 Task: Add a condition where "Channel Is not Mobile SDK" in pending tickets.
Action: Mouse moved to (111, 263)
Screenshot: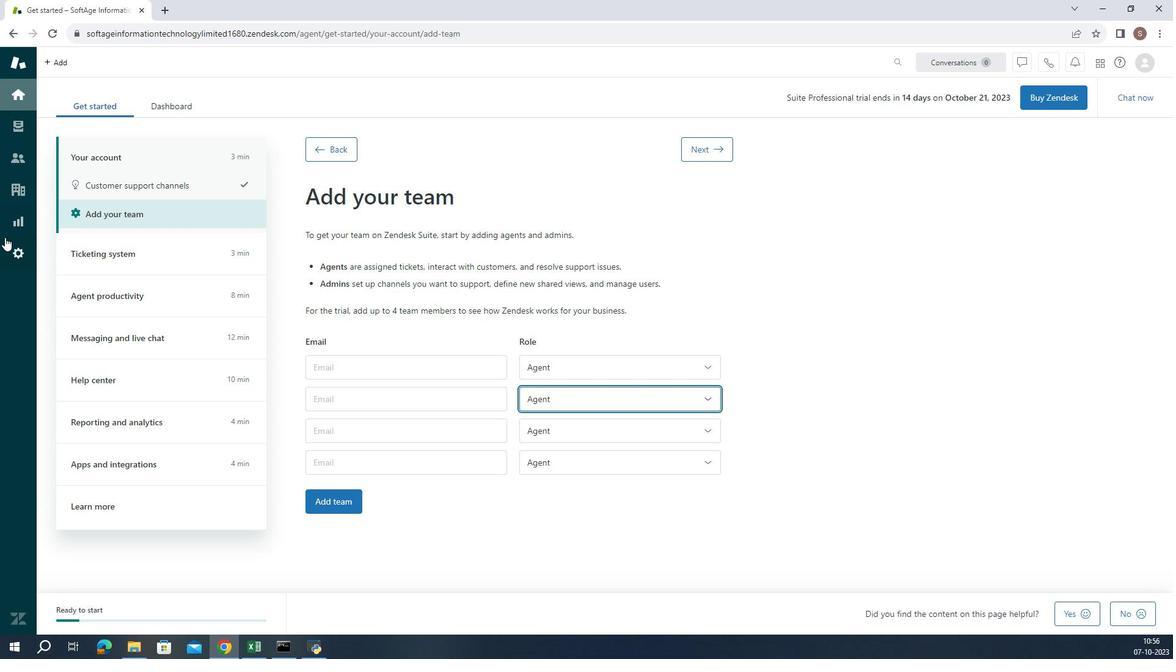 
Action: Mouse pressed left at (111, 263)
Screenshot: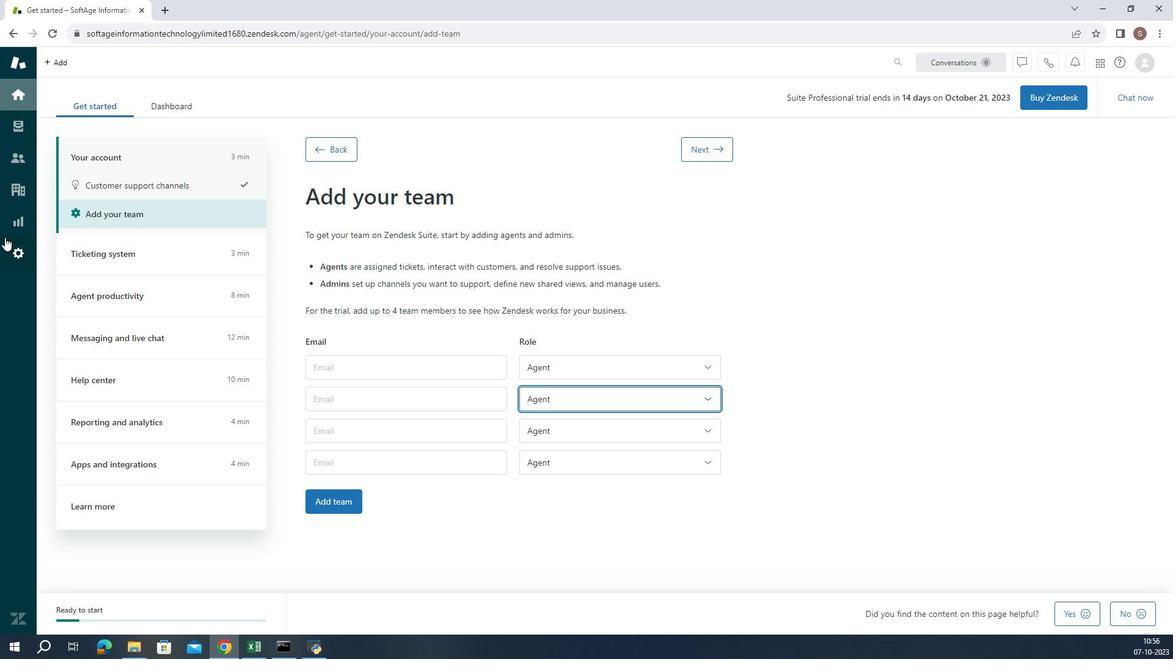 
Action: Mouse moved to (428, 546)
Screenshot: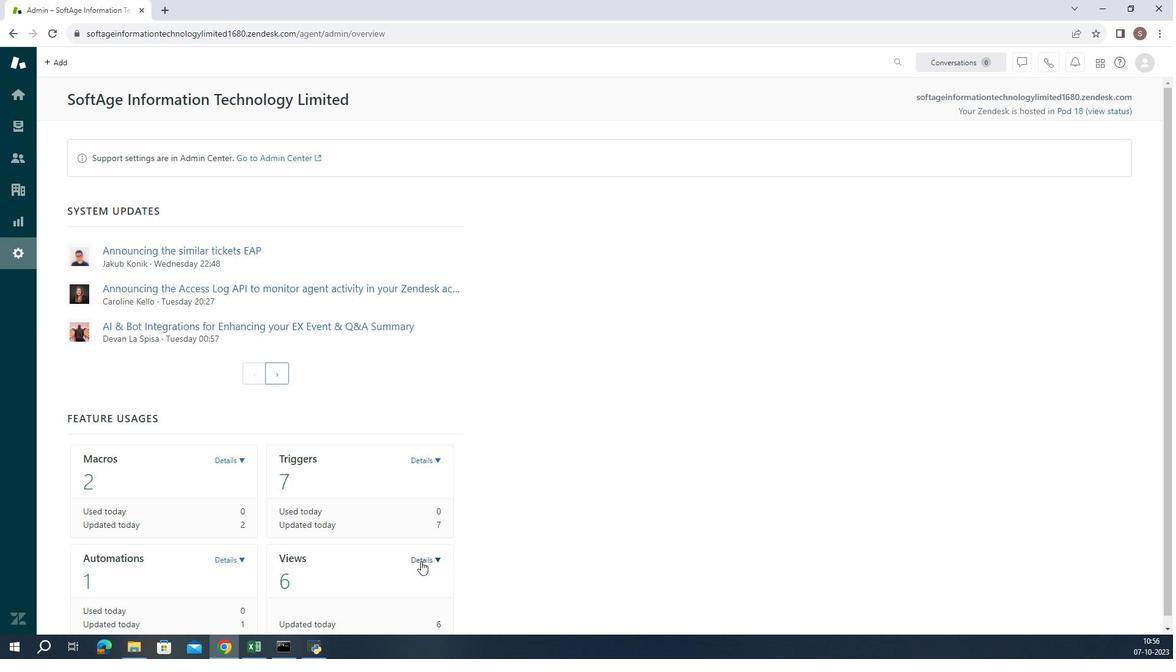 
Action: Mouse pressed left at (428, 546)
Screenshot: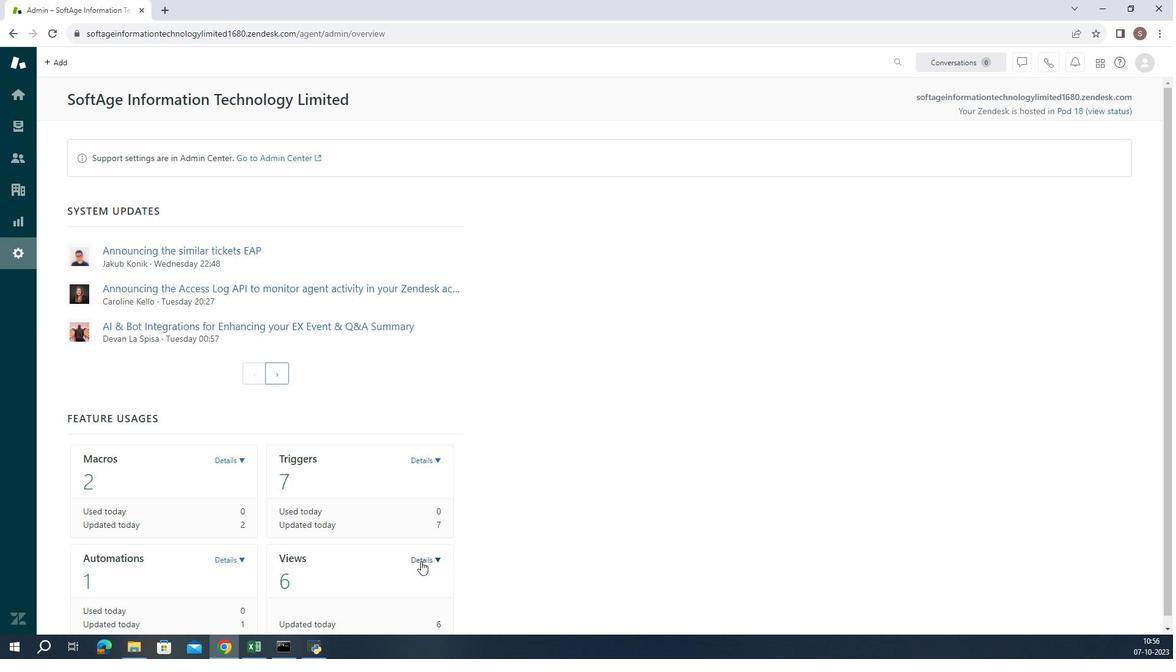 
Action: Mouse moved to (400, 597)
Screenshot: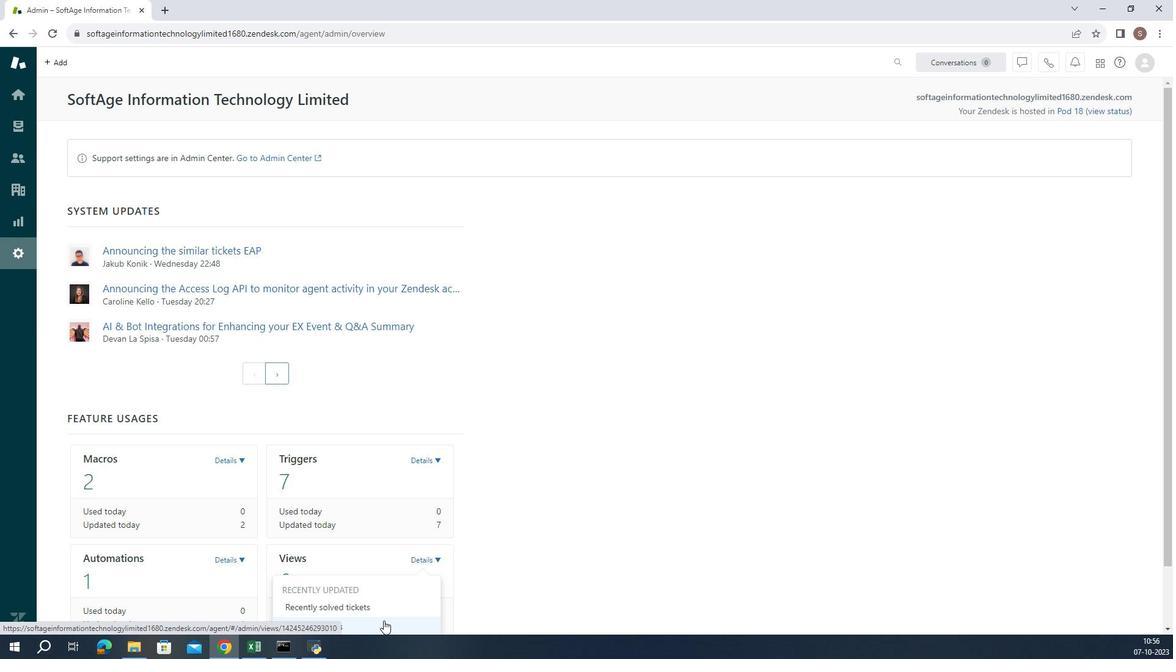 
Action: Mouse pressed left at (400, 597)
Screenshot: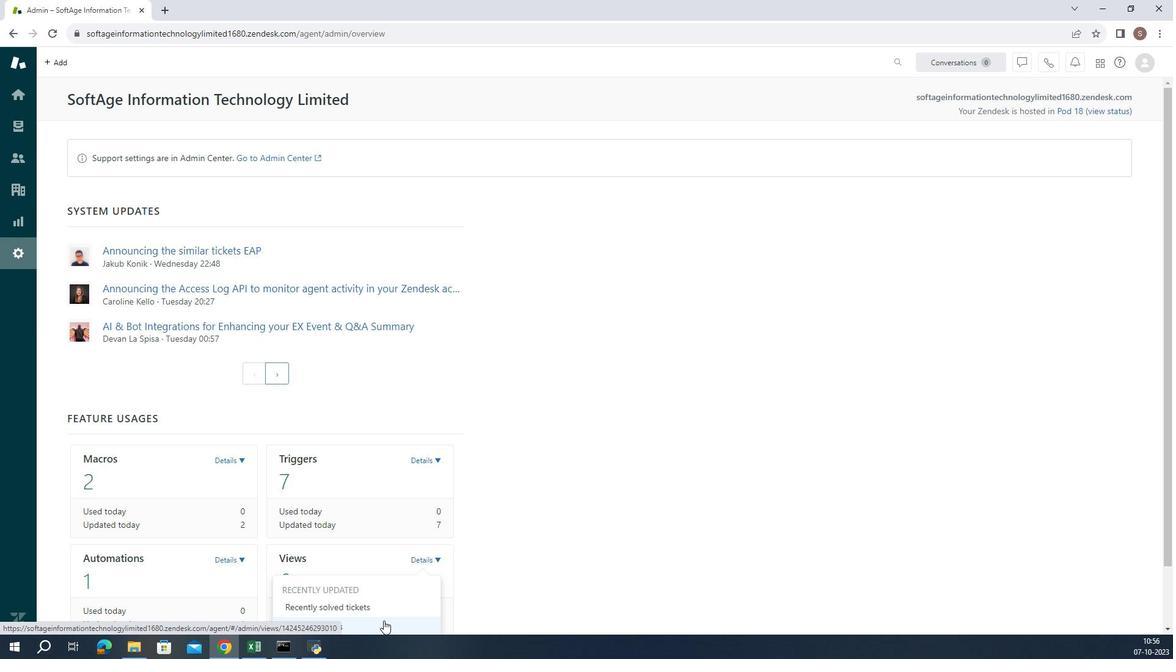 
Action: Mouse moved to (544, 373)
Screenshot: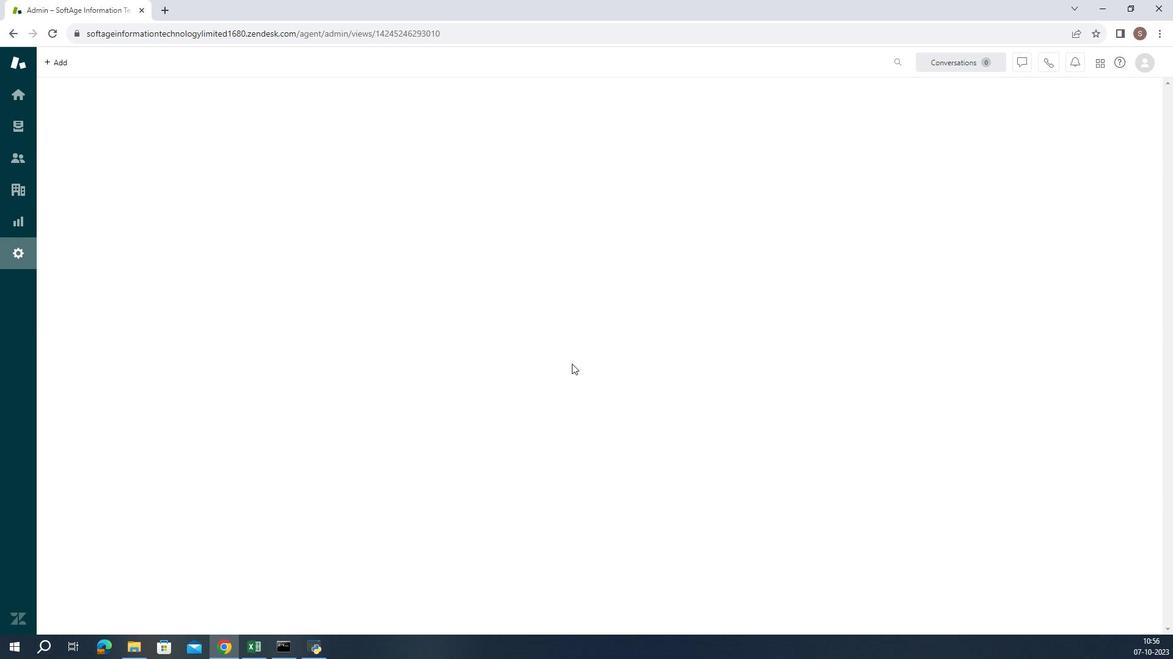 
Action: Mouse pressed left at (544, 373)
Screenshot: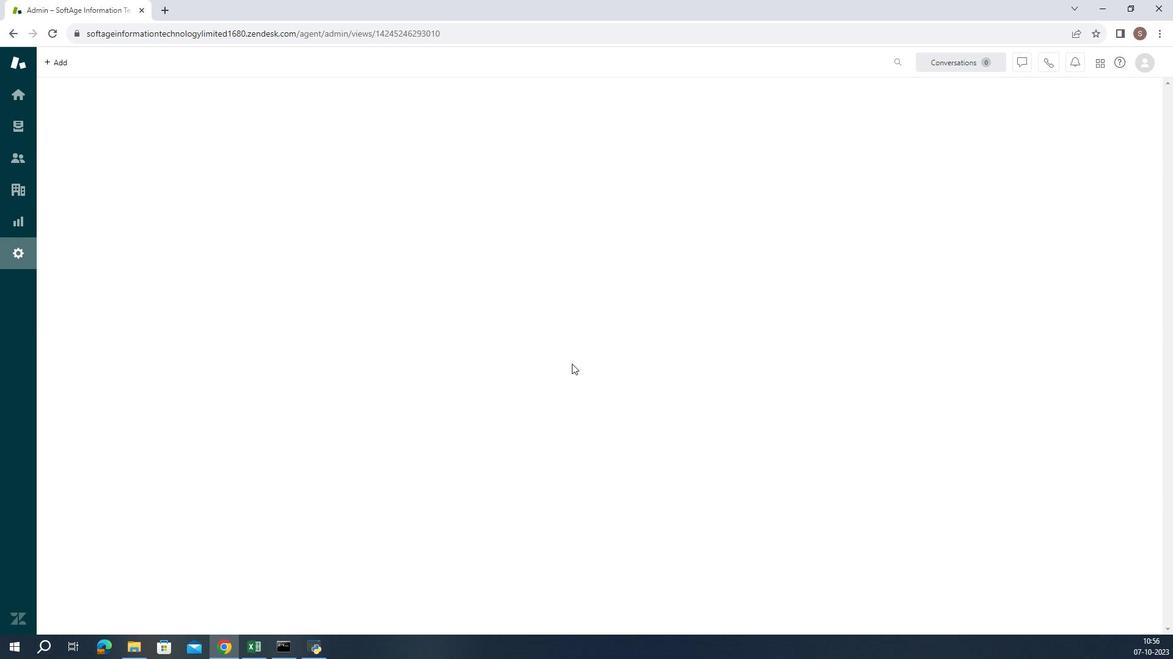 
Action: Mouse moved to (281, 413)
Screenshot: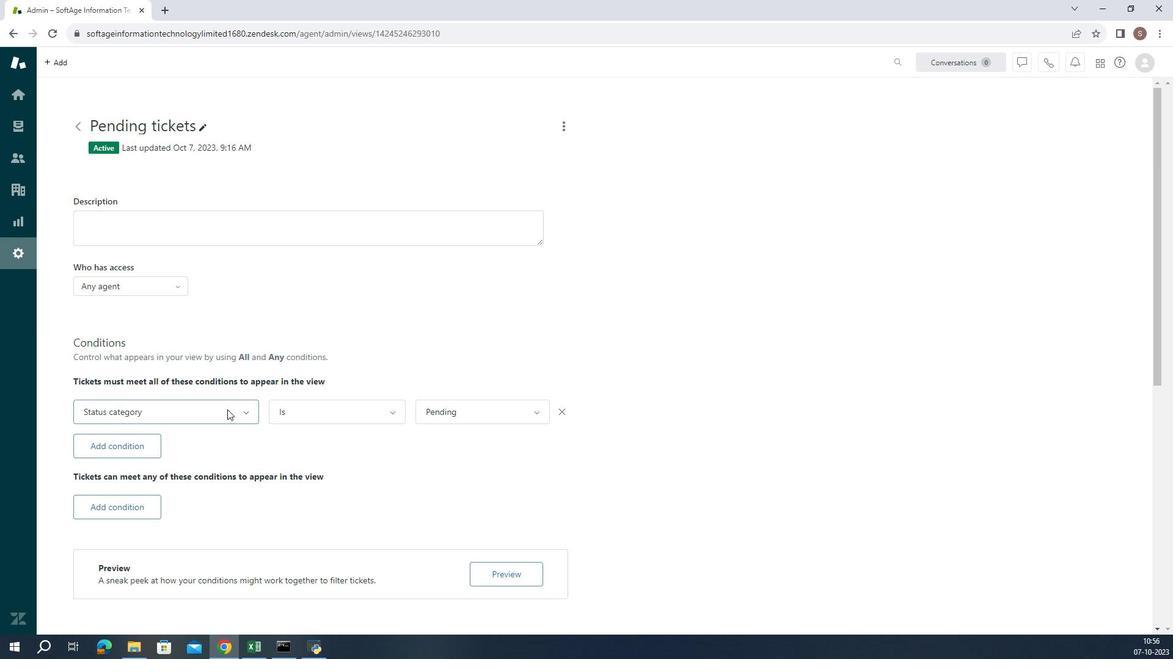 
Action: Mouse pressed left at (281, 413)
Screenshot: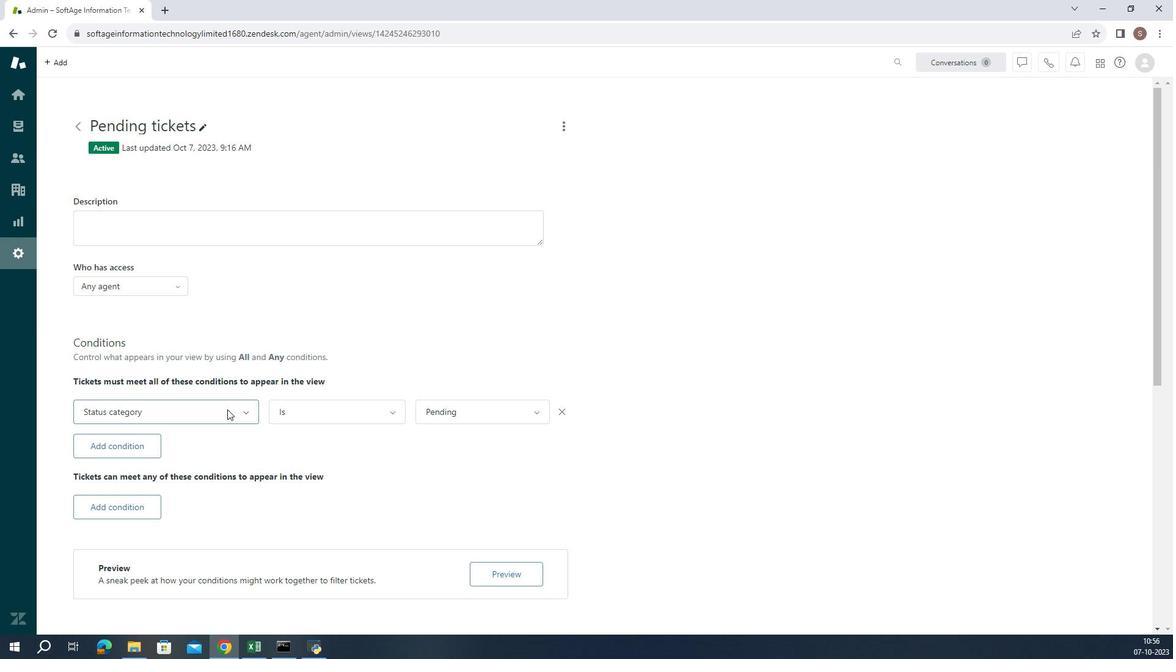 
Action: Mouse moved to (263, 337)
Screenshot: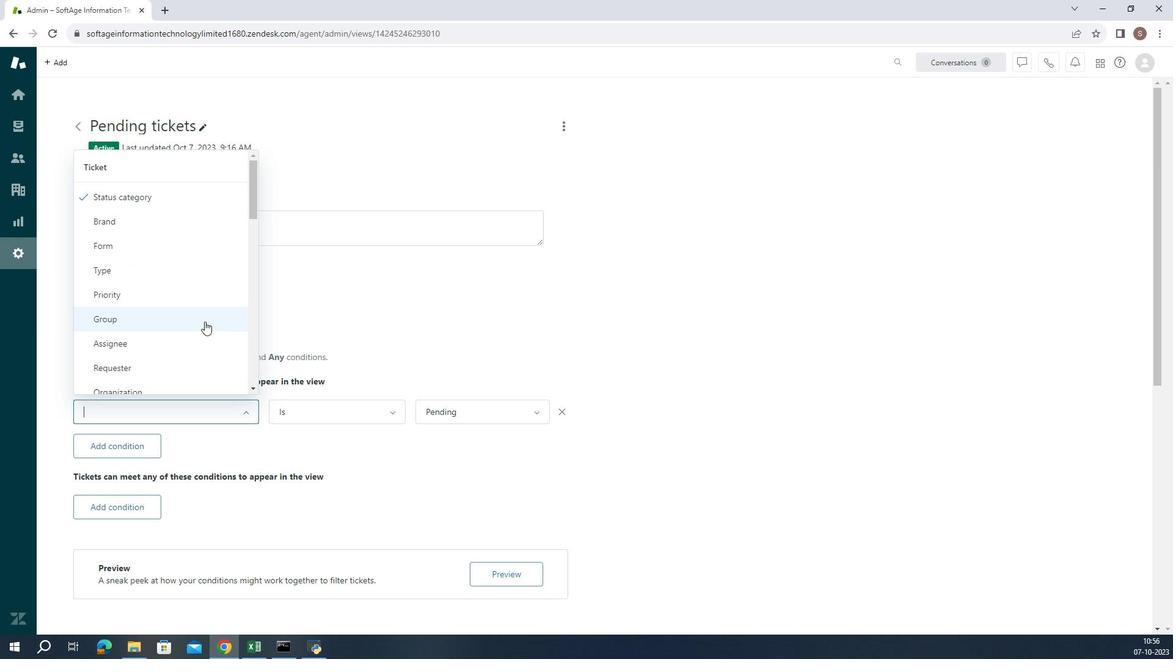
Action: Mouse scrolled (263, 336) with delta (0, 0)
Screenshot: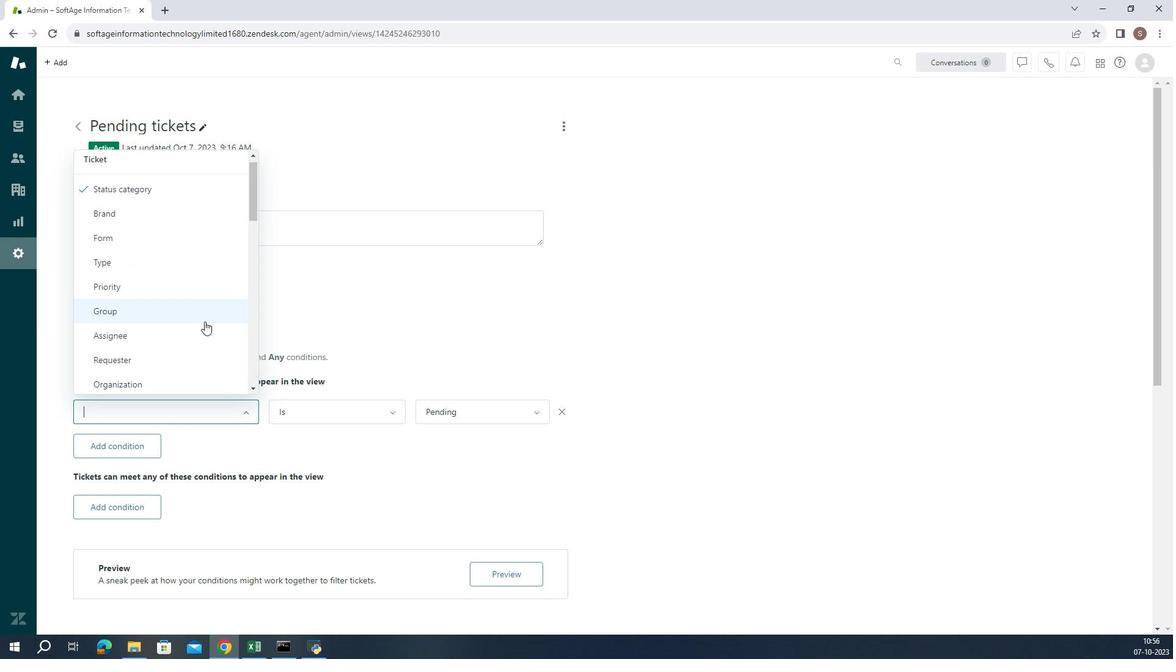 
Action: Mouse scrolled (263, 336) with delta (0, 0)
Screenshot: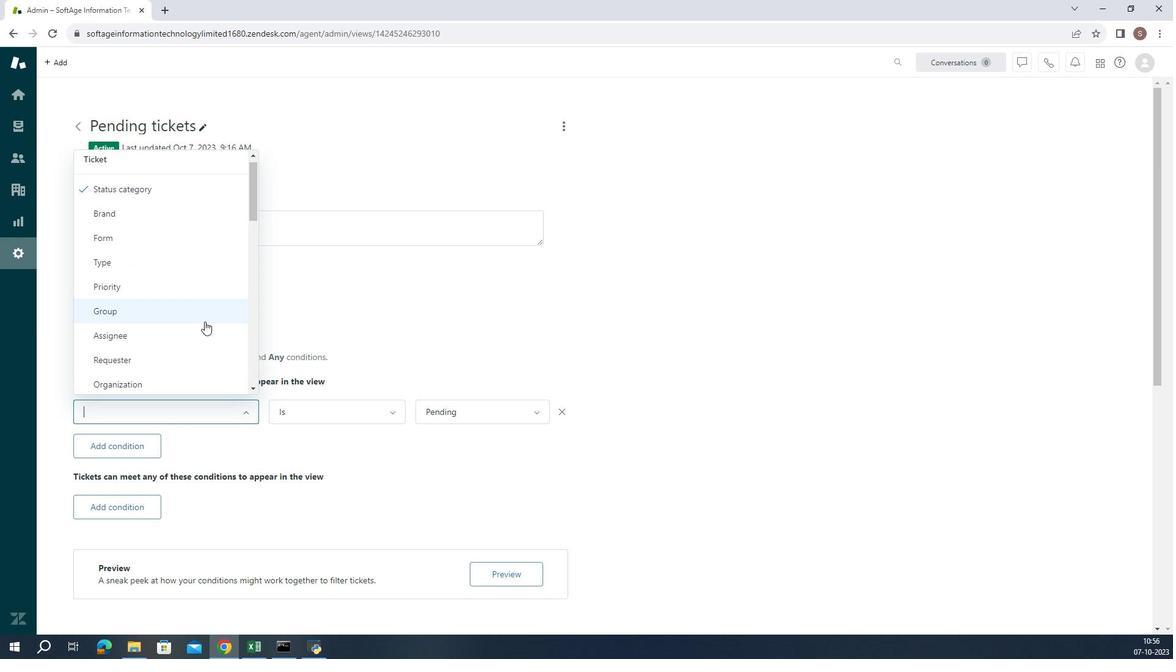 
Action: Mouse moved to (247, 350)
Screenshot: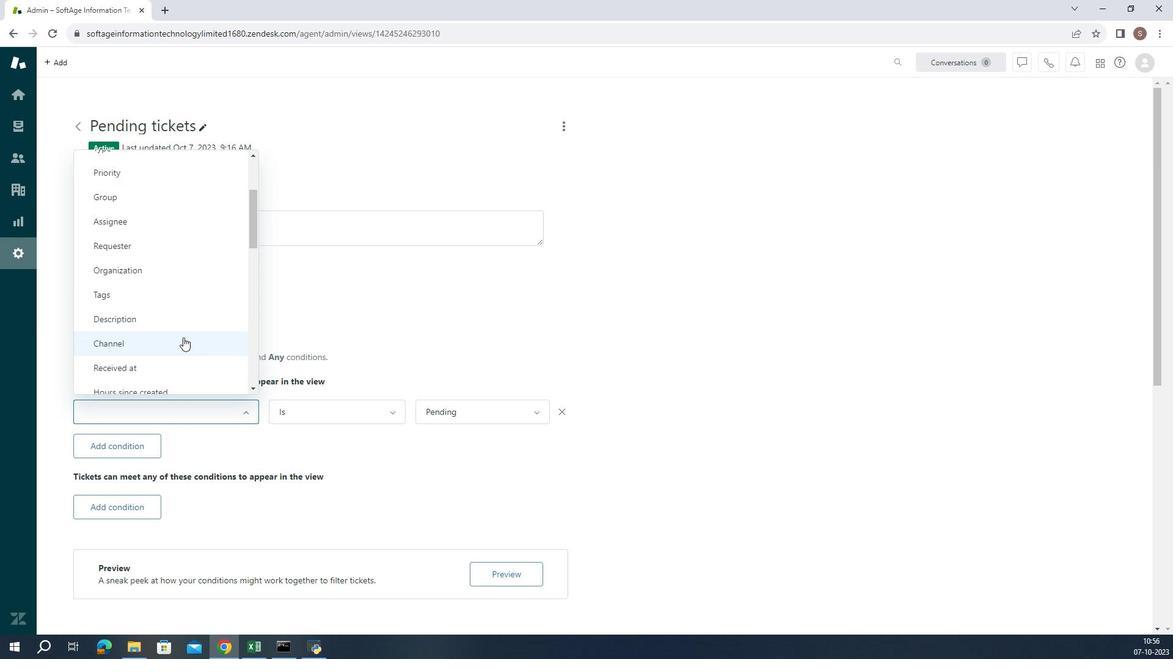 
Action: Mouse pressed left at (247, 350)
Screenshot: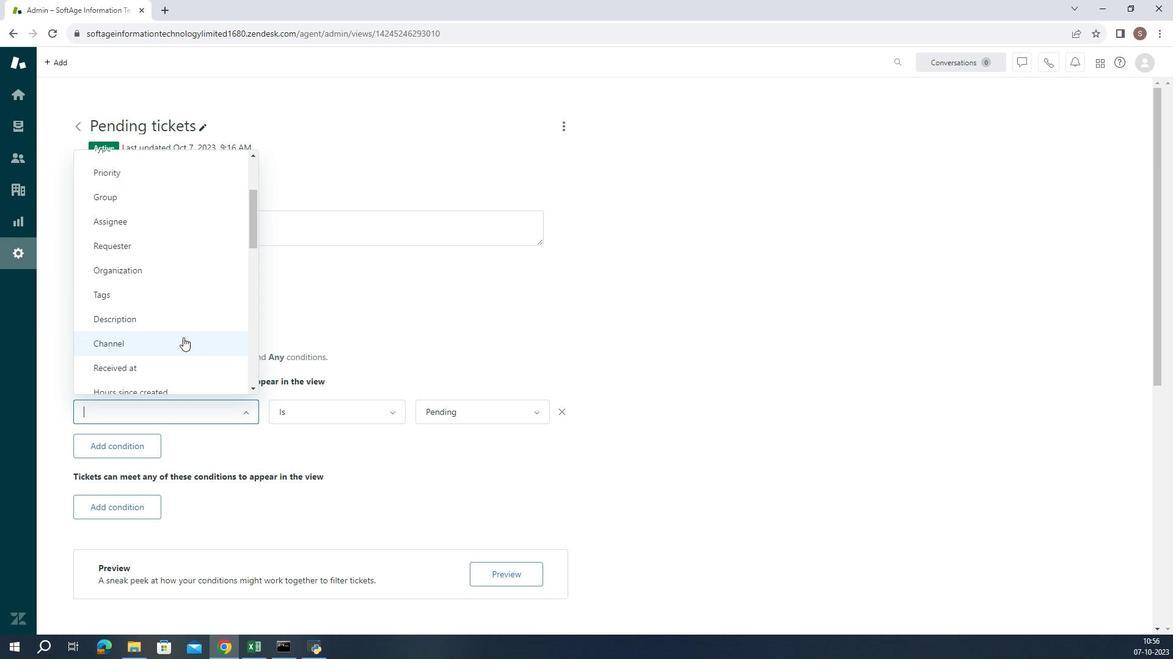 
Action: Mouse moved to (354, 410)
Screenshot: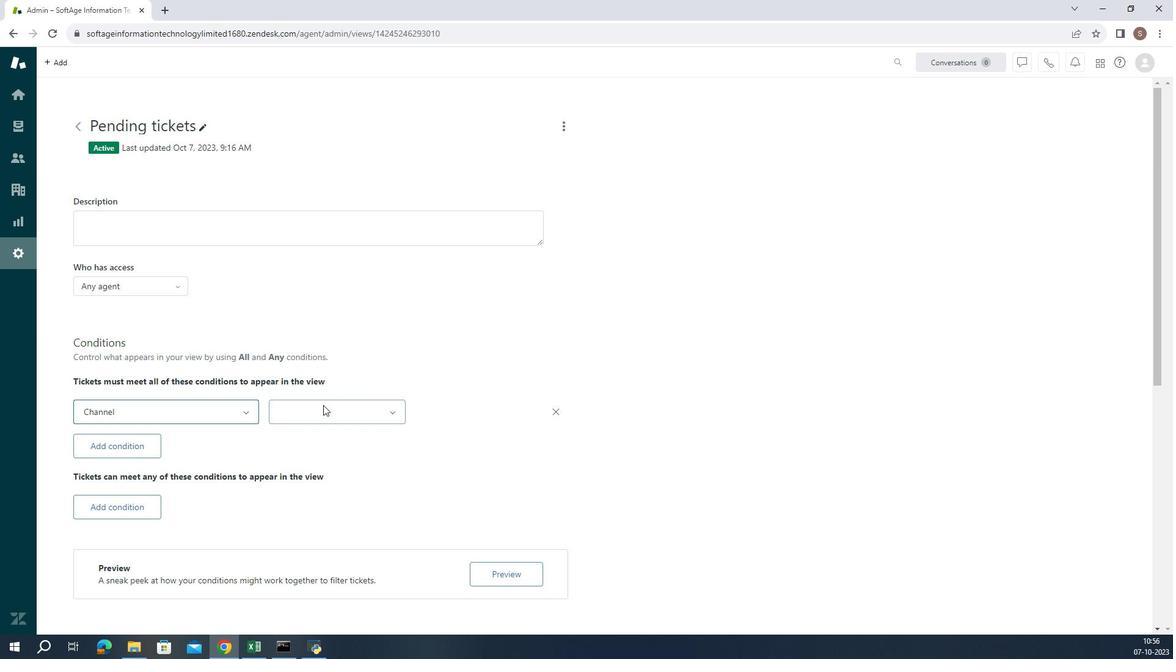 
Action: Mouse pressed left at (354, 410)
Screenshot: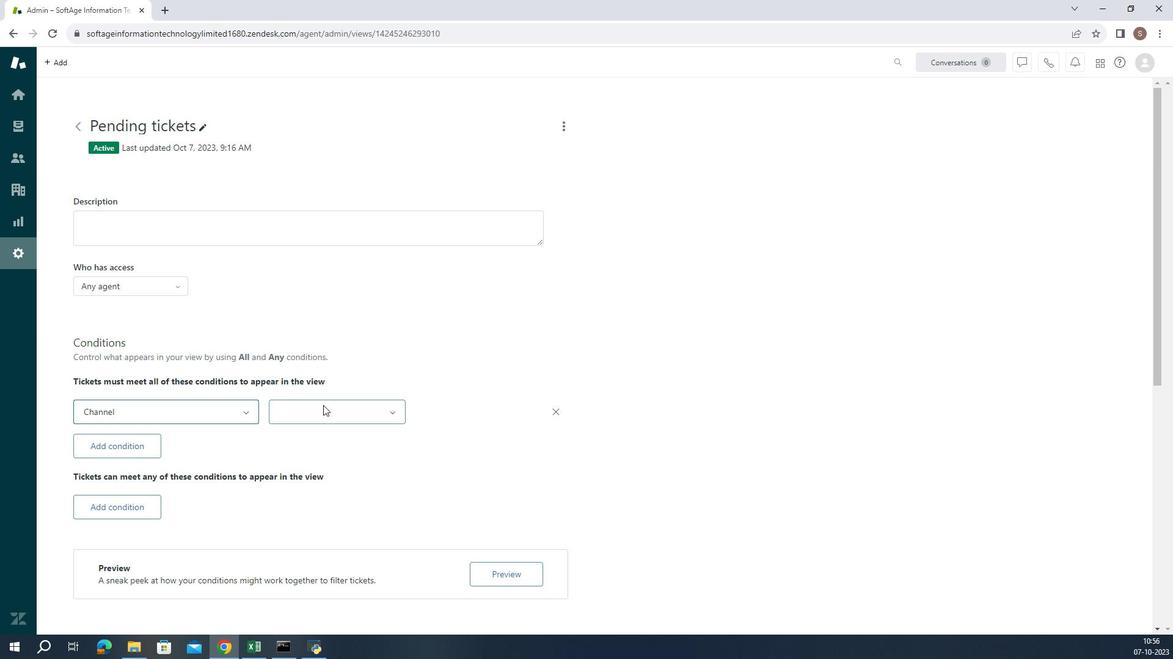 
Action: Mouse moved to (359, 466)
Screenshot: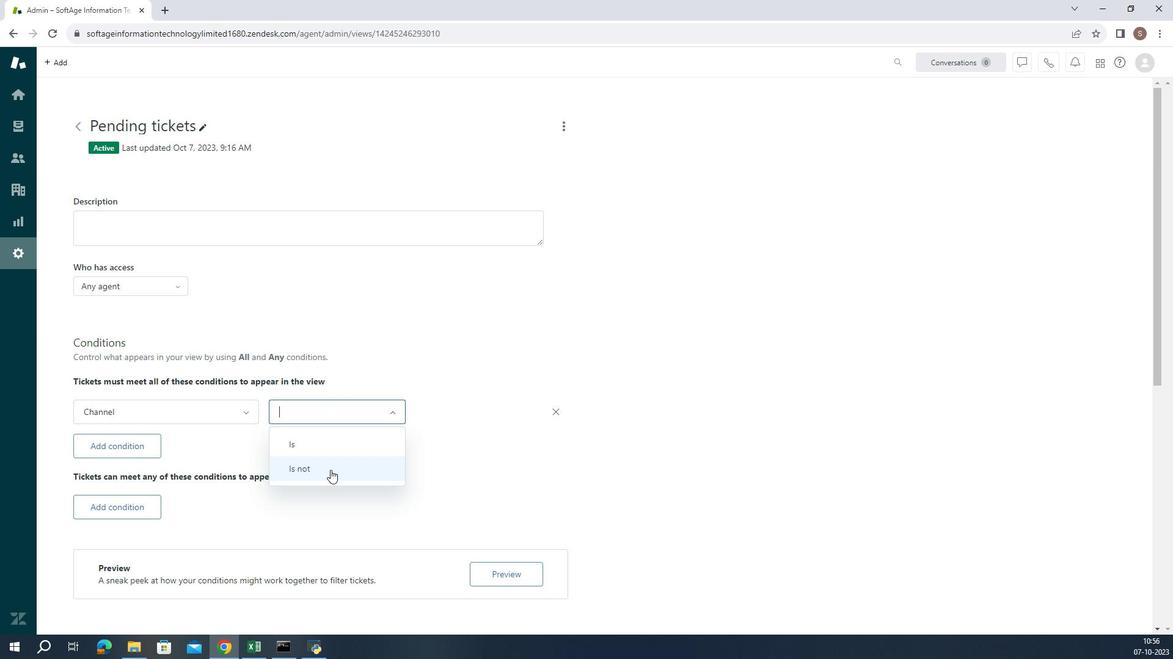 
Action: Mouse pressed left at (359, 466)
Screenshot: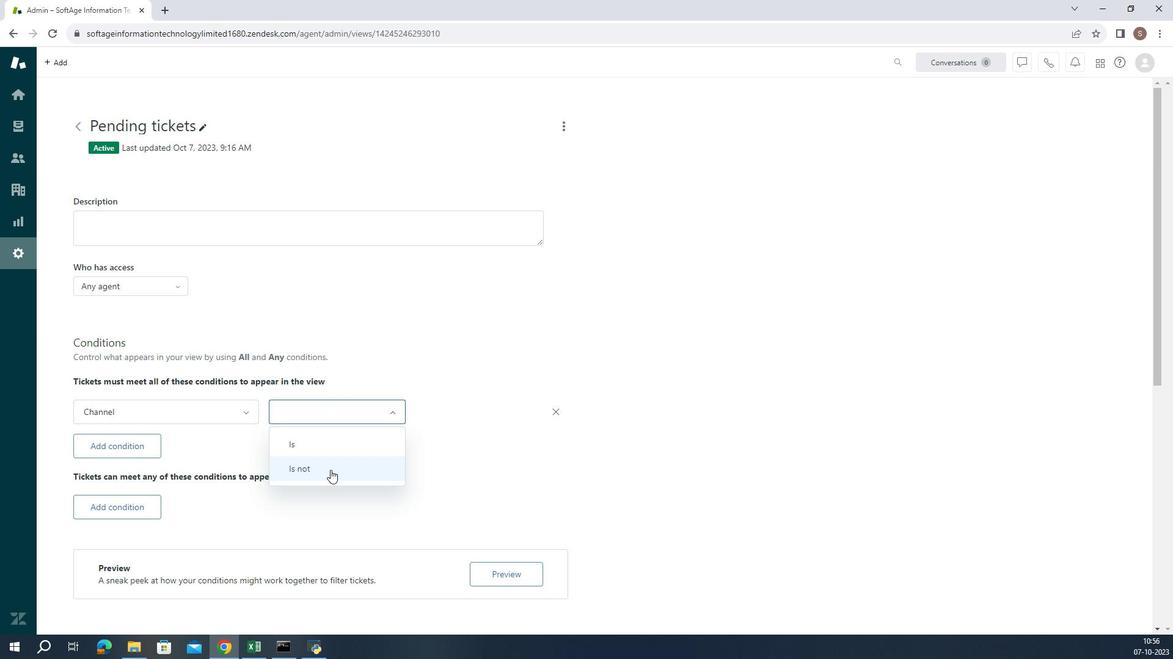 
Action: Mouse moved to (444, 417)
Screenshot: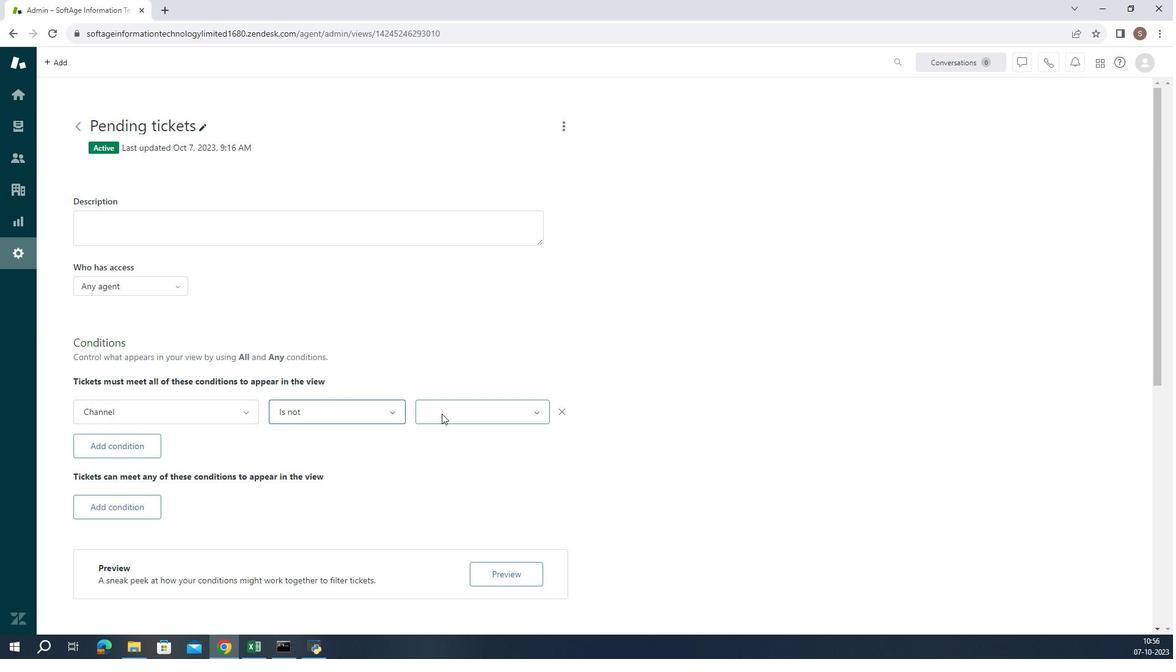 
Action: Mouse pressed left at (444, 417)
Screenshot: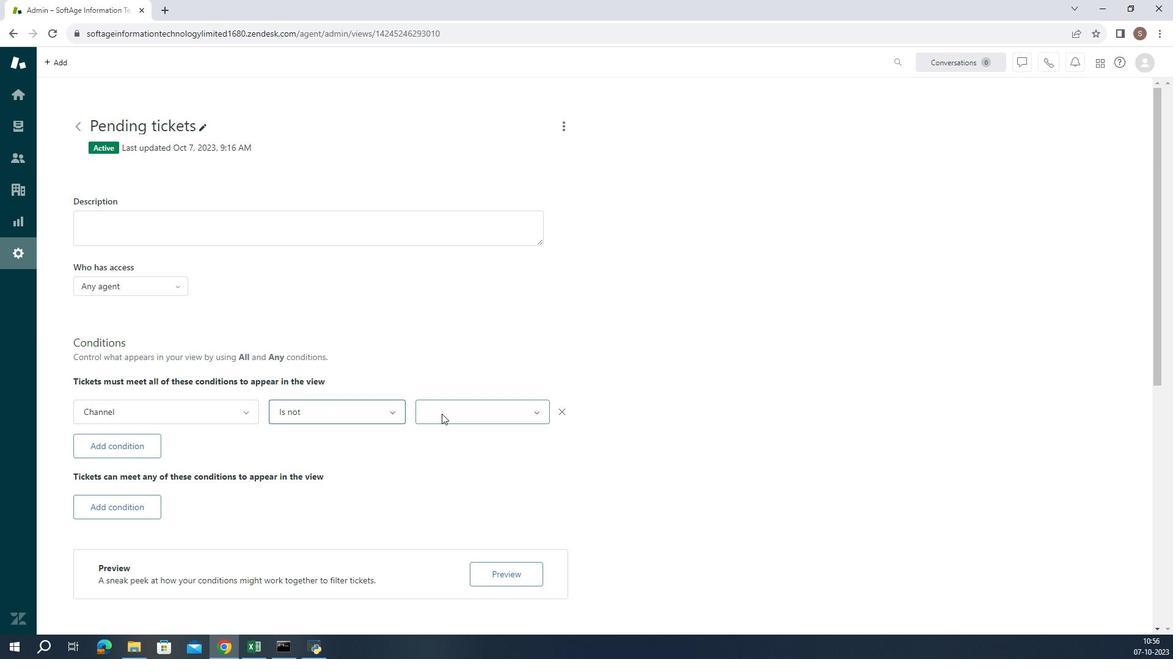 
Action: Mouse moved to (467, 333)
Screenshot: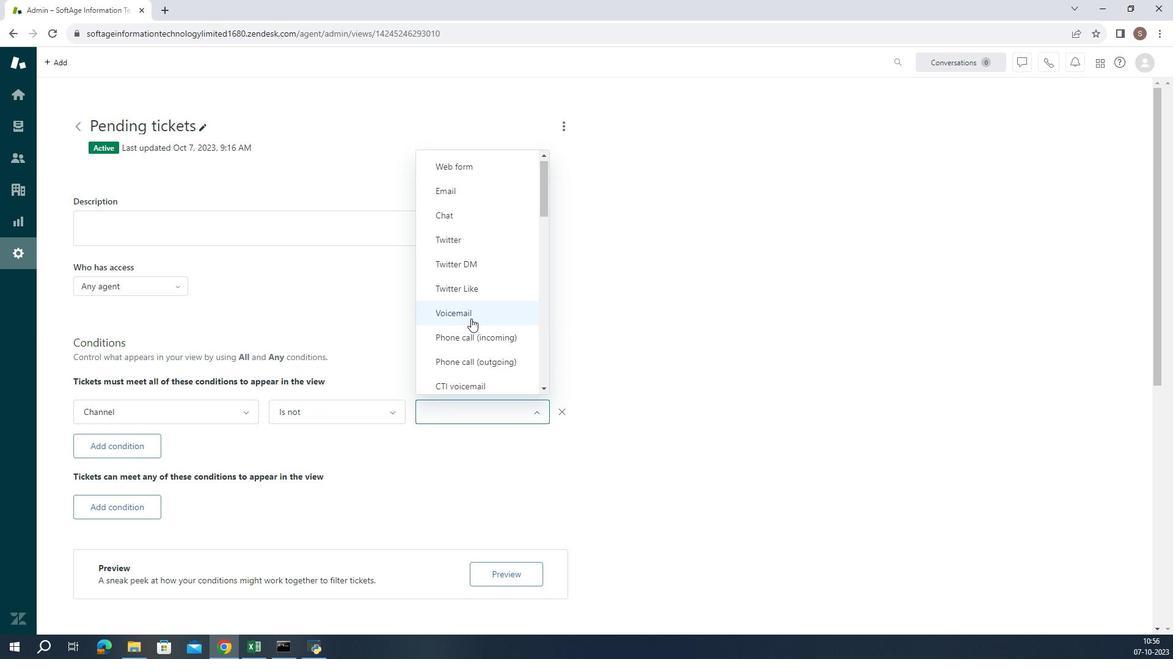 
Action: Mouse scrolled (467, 332) with delta (0, 0)
Screenshot: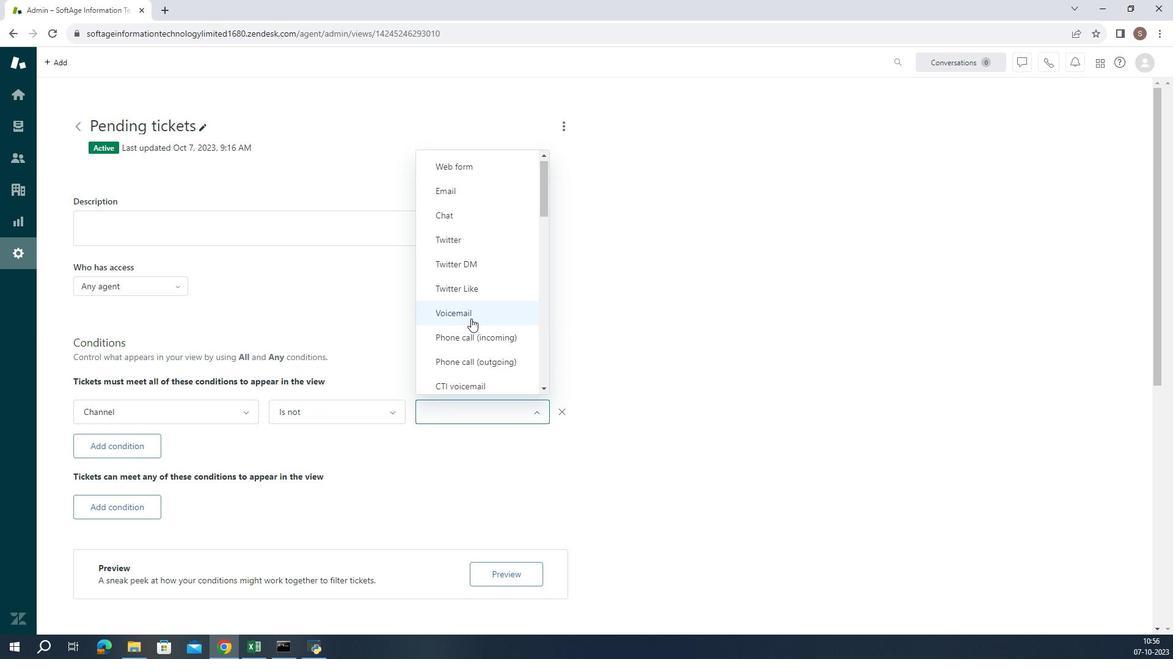 
Action: Mouse moved to (467, 334)
Screenshot: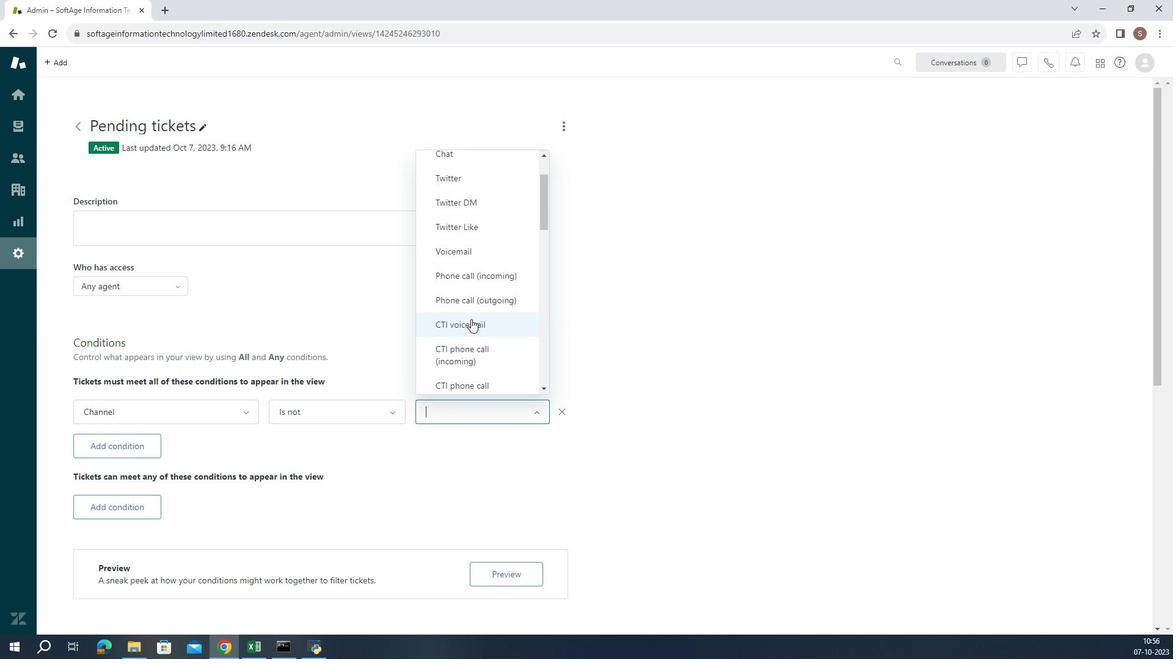 
Action: Mouse scrolled (467, 334) with delta (0, 0)
Screenshot: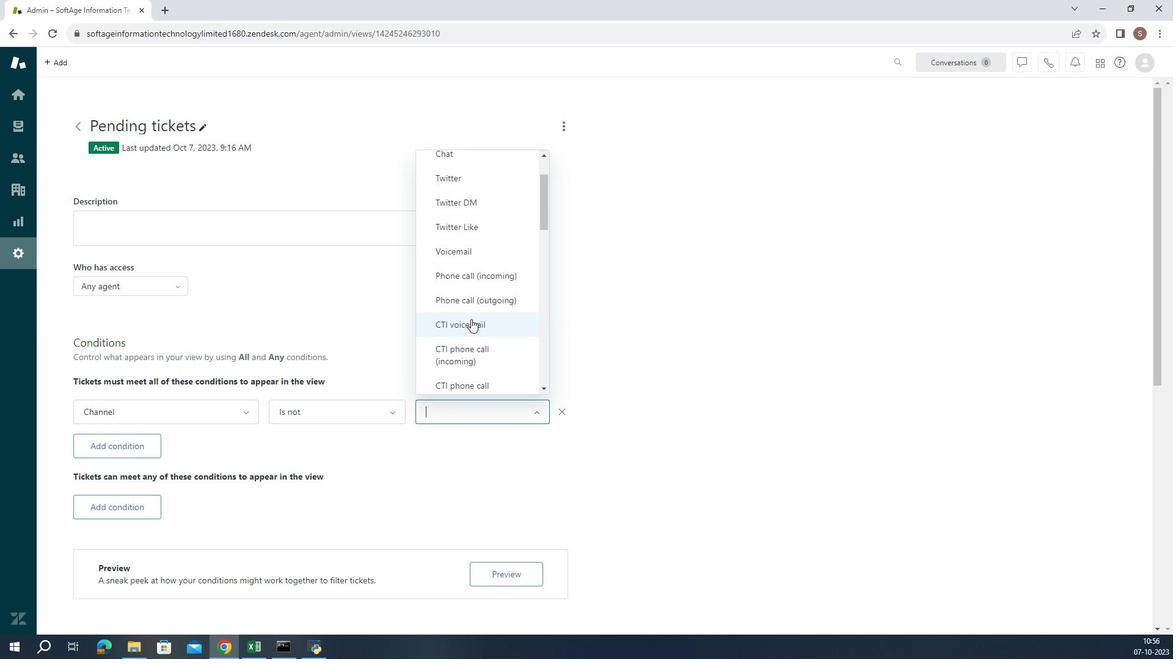 
Action: Mouse moved to (468, 339)
Screenshot: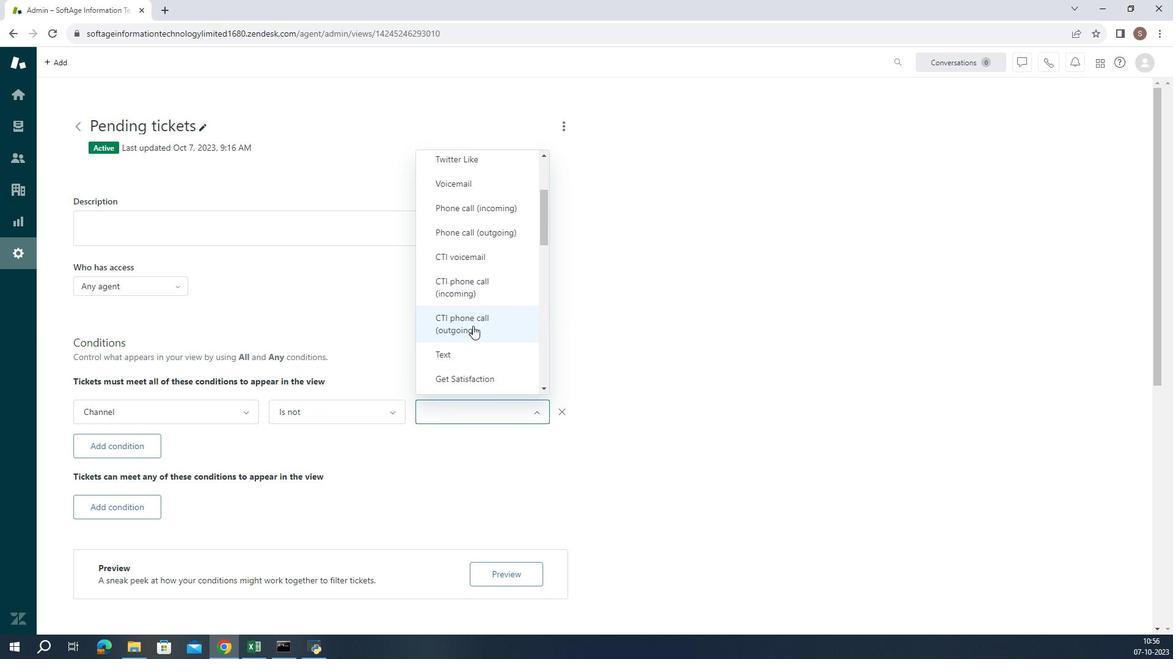 
Action: Mouse scrolled (468, 339) with delta (0, 0)
Screenshot: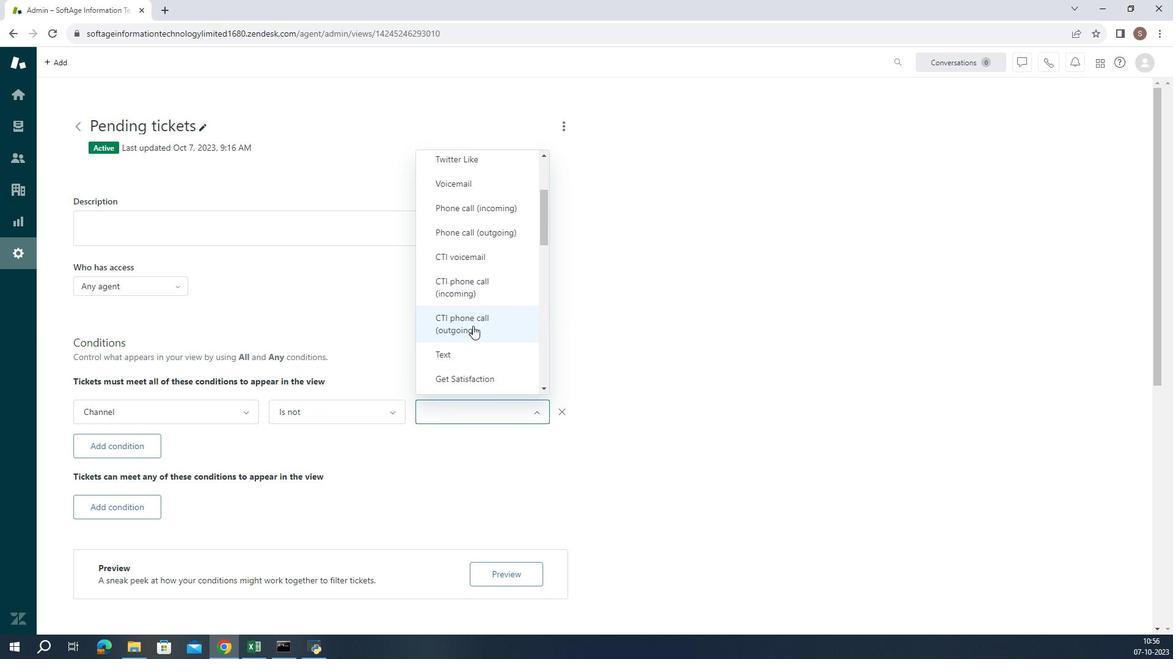 
Action: Mouse moved to (469, 342)
Screenshot: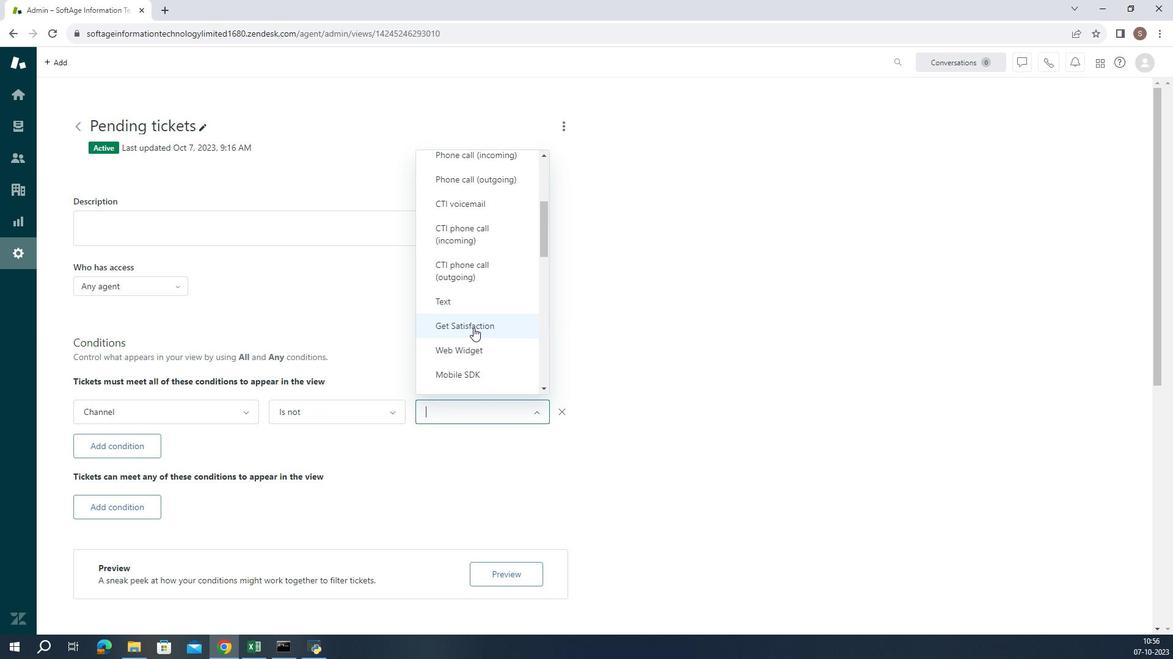 
Action: Mouse scrolled (469, 342) with delta (0, 0)
Screenshot: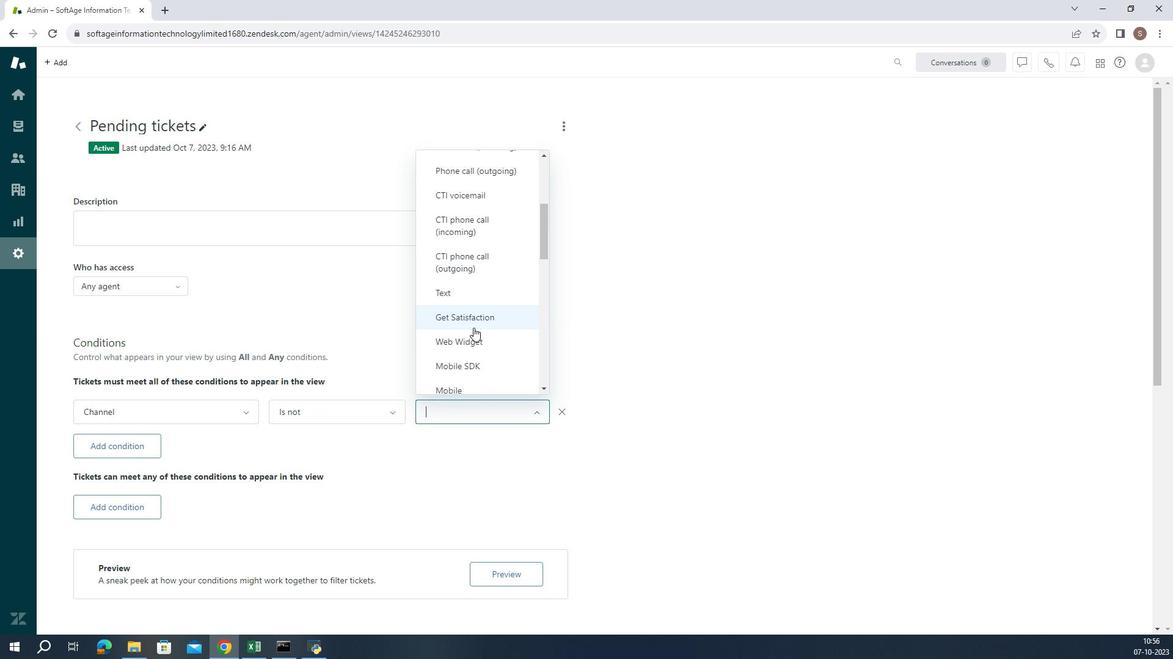 
Action: Mouse moved to (477, 331)
Screenshot: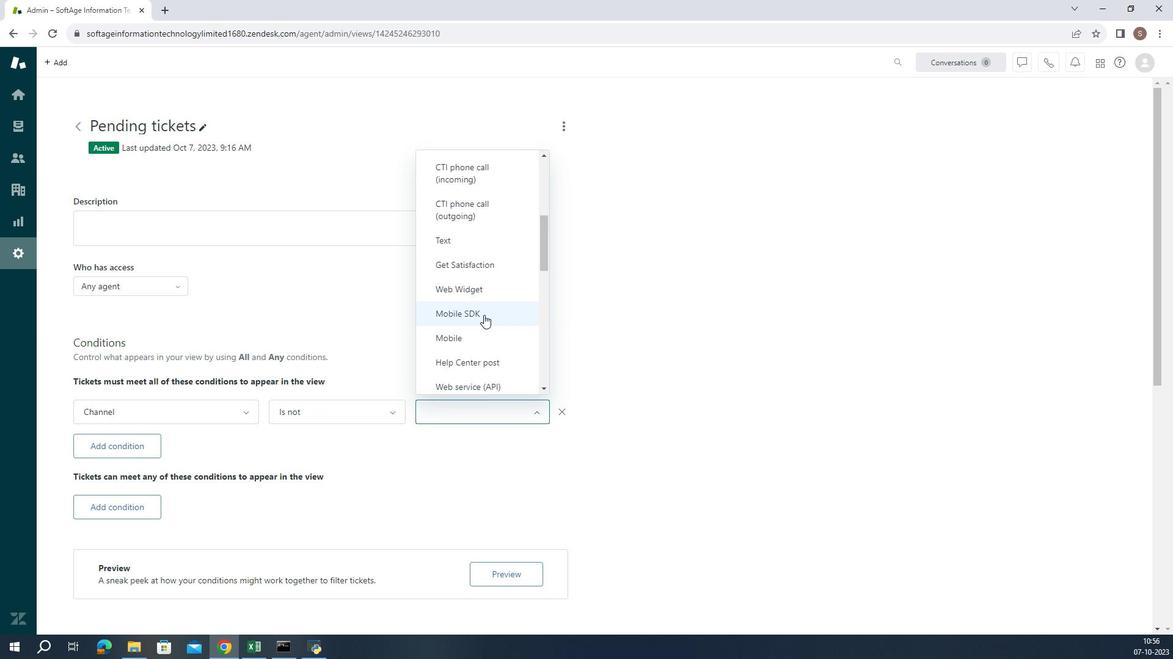 
Action: Mouse pressed left at (477, 331)
Screenshot: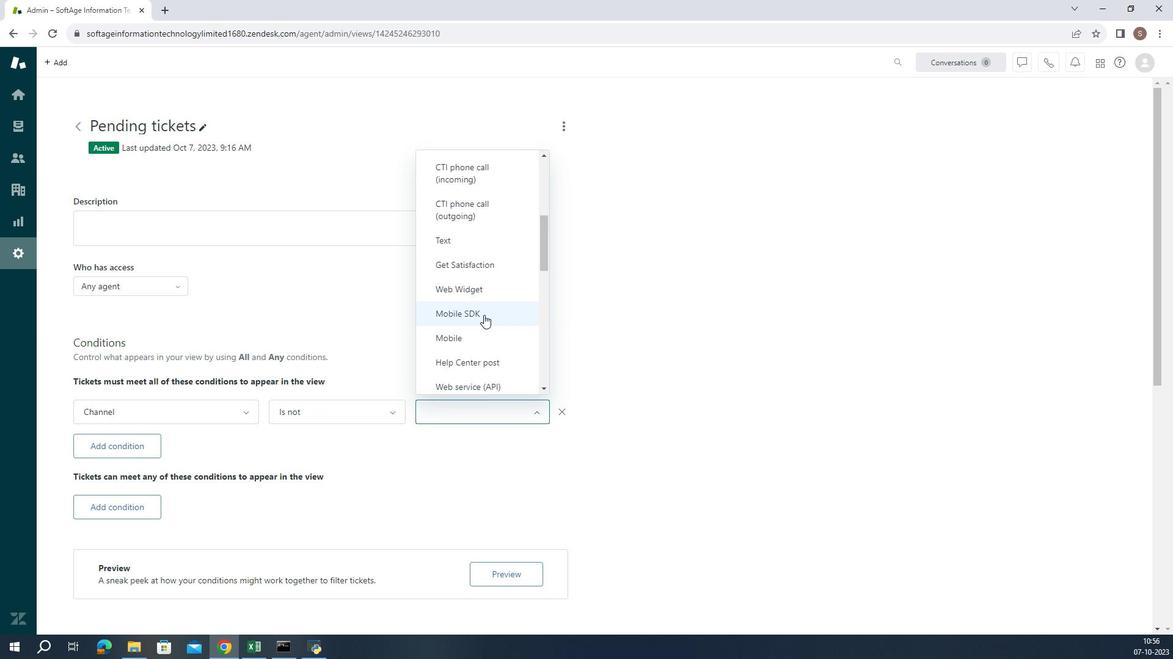 
Action: Mouse moved to (476, 344)
Screenshot: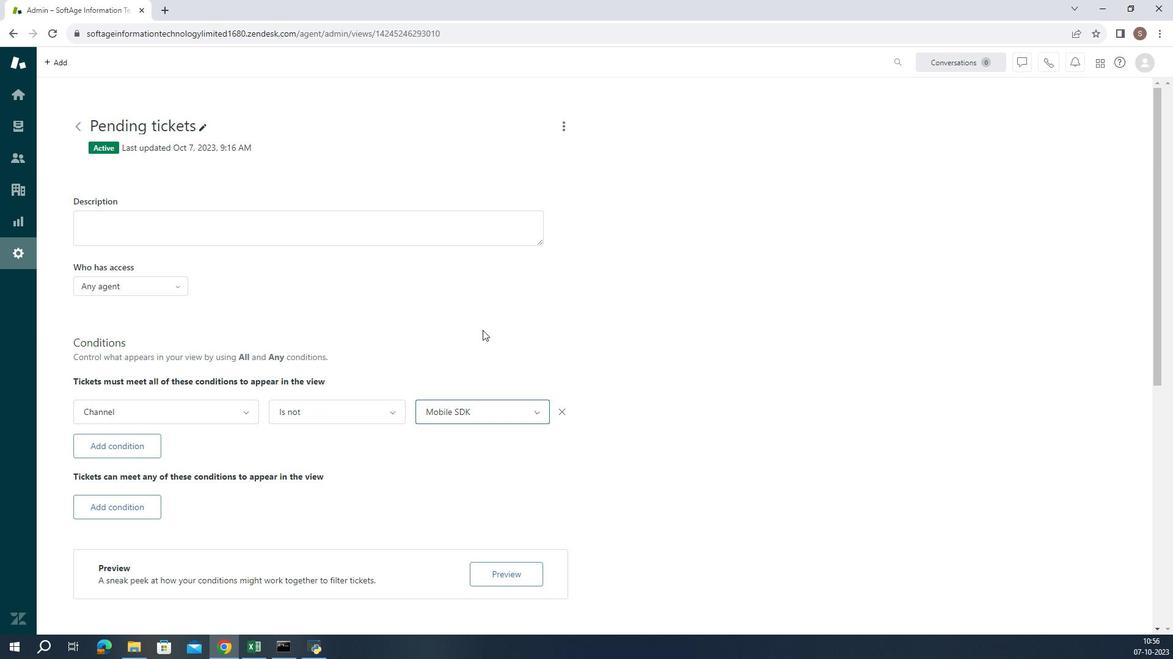 
Action: Mouse pressed left at (476, 344)
Screenshot: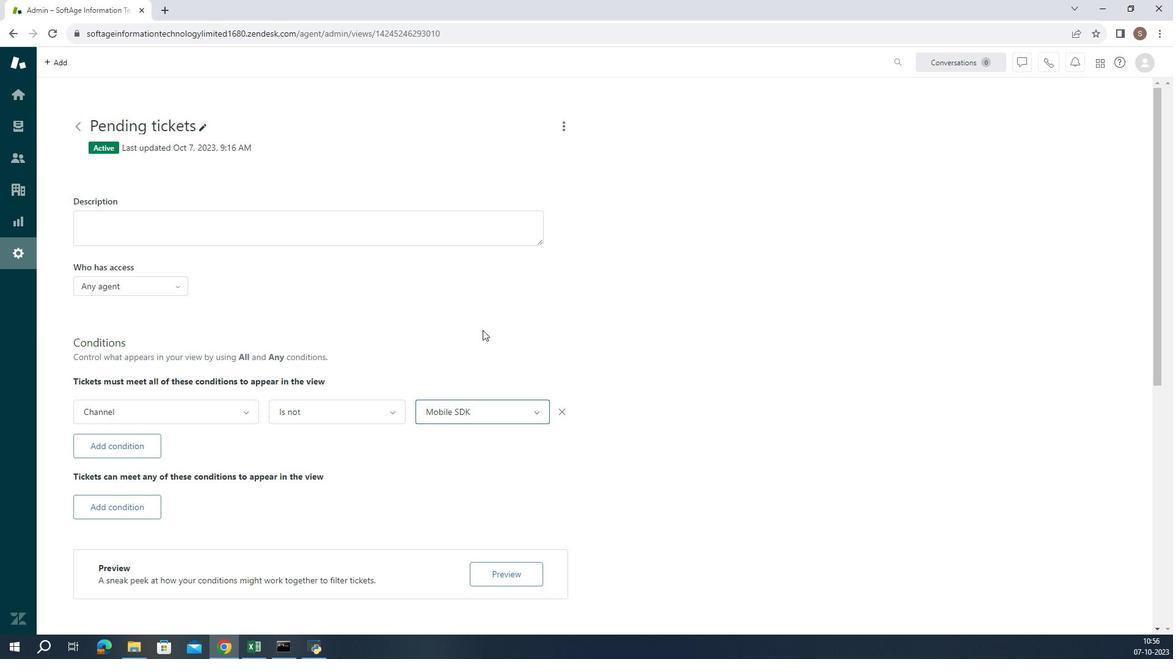 
Action: Mouse moved to (460, 369)
Screenshot: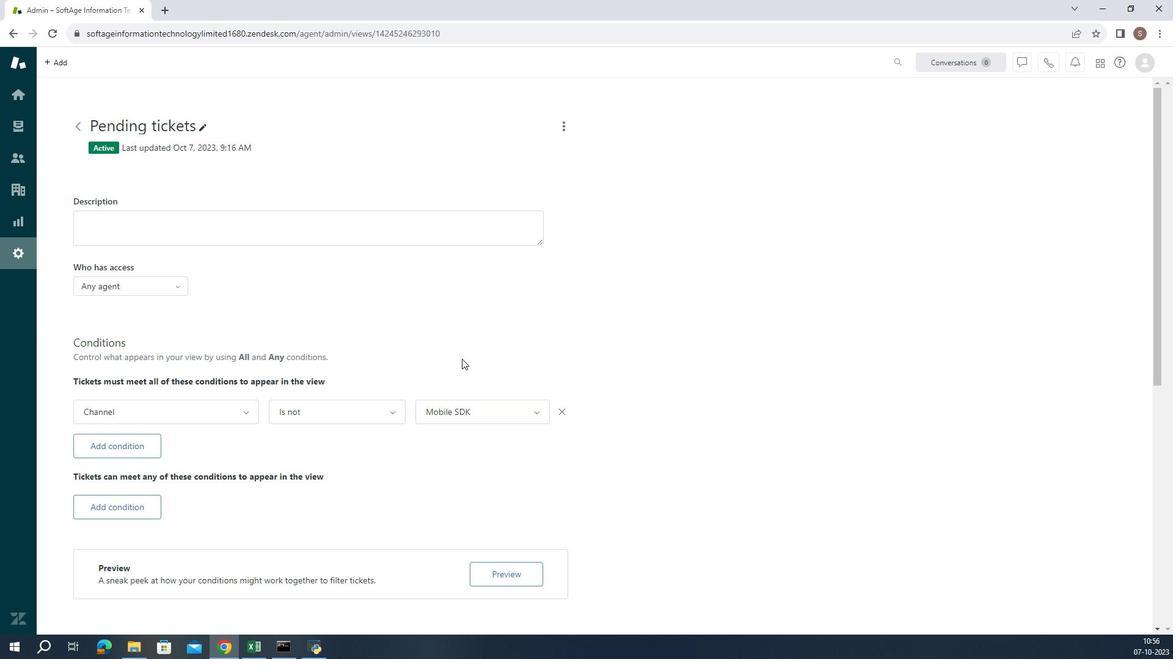 
